 Task: Add Comment CM0050 to Card Card0050 in Board Board0043 in Workspace Development in Trello
Action: Mouse moved to (543, 53)
Screenshot: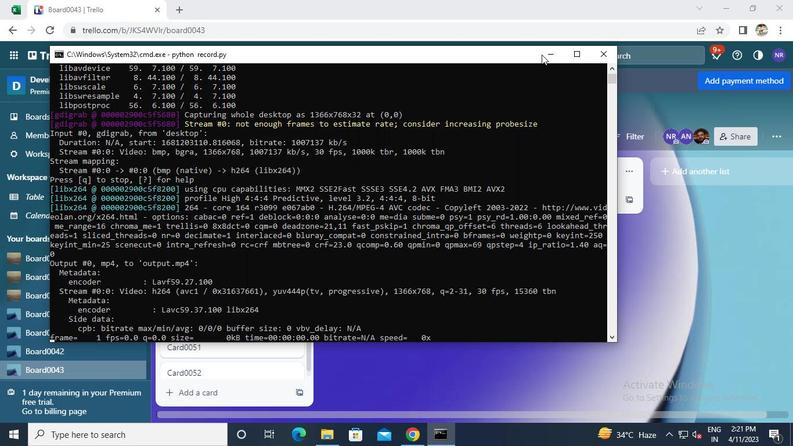 
Action: Mouse pressed left at (543, 53)
Screenshot: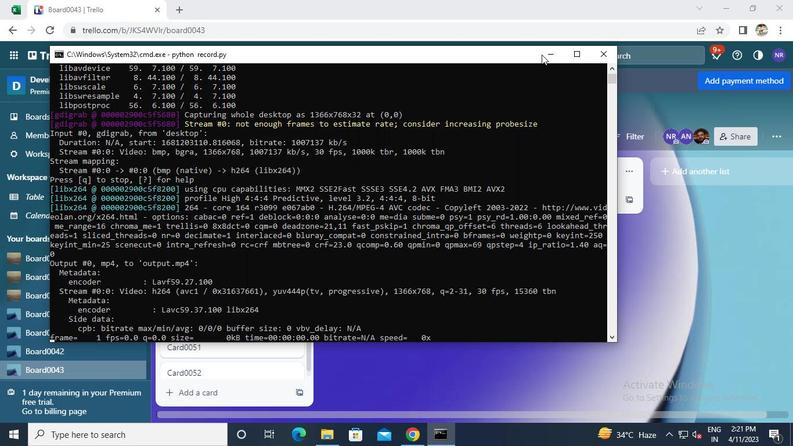 
Action: Mouse moved to (217, 301)
Screenshot: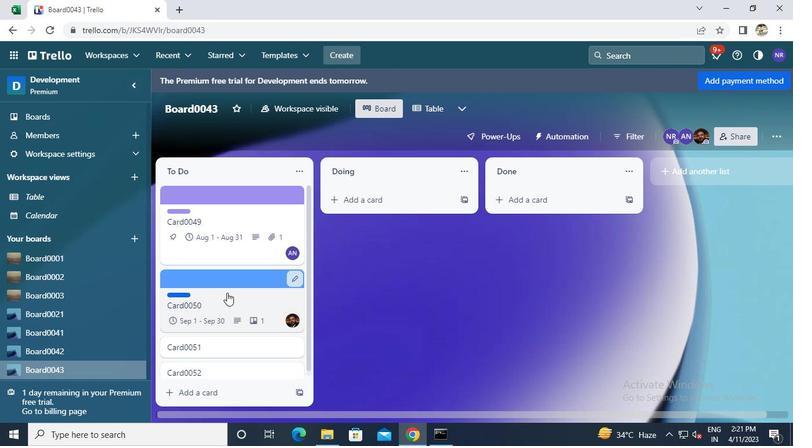 
Action: Mouse pressed left at (217, 301)
Screenshot: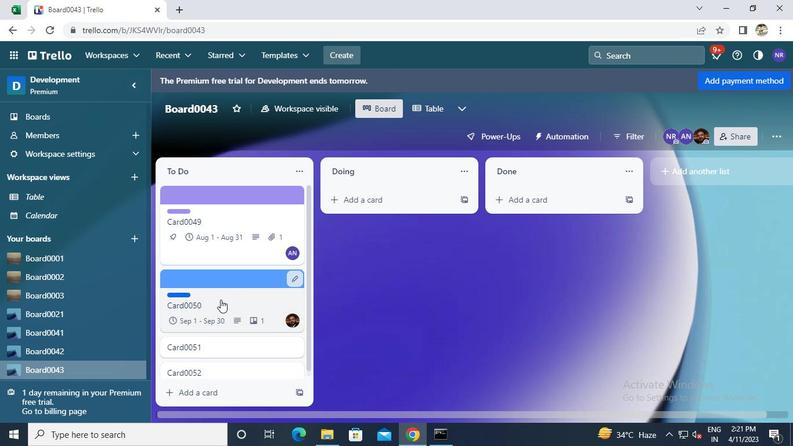 
Action: Mouse moved to (226, 321)
Screenshot: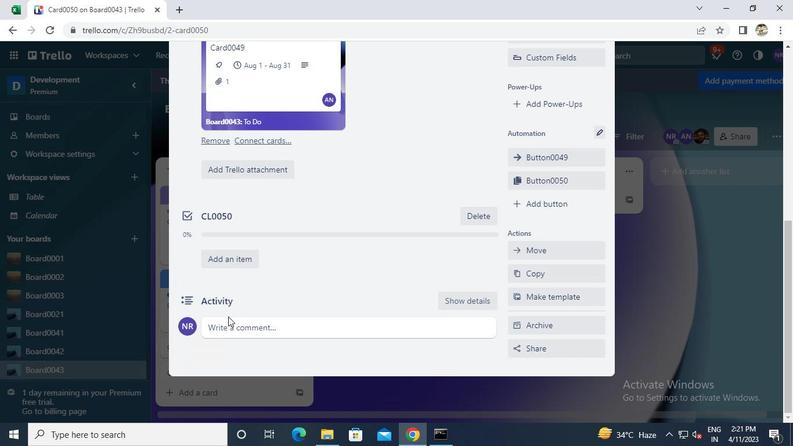 
Action: Mouse pressed left at (226, 321)
Screenshot: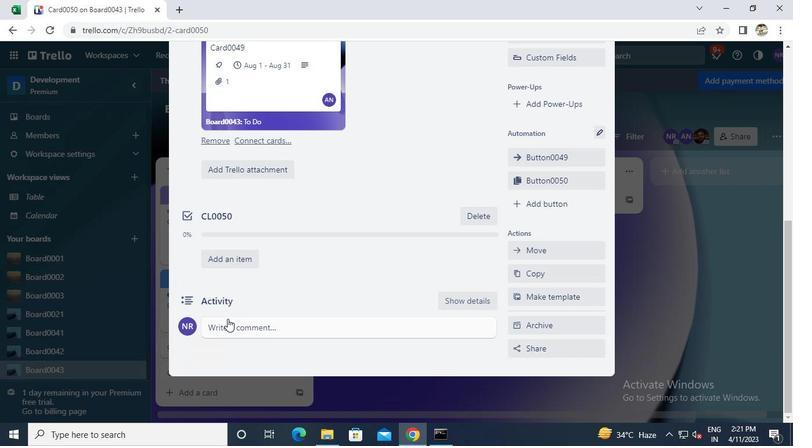 
Action: Mouse moved to (224, 321)
Screenshot: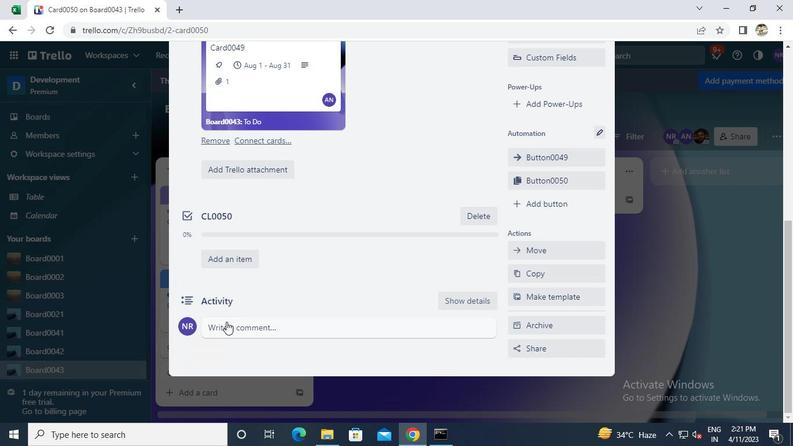 
Action: Keyboard c
Screenshot: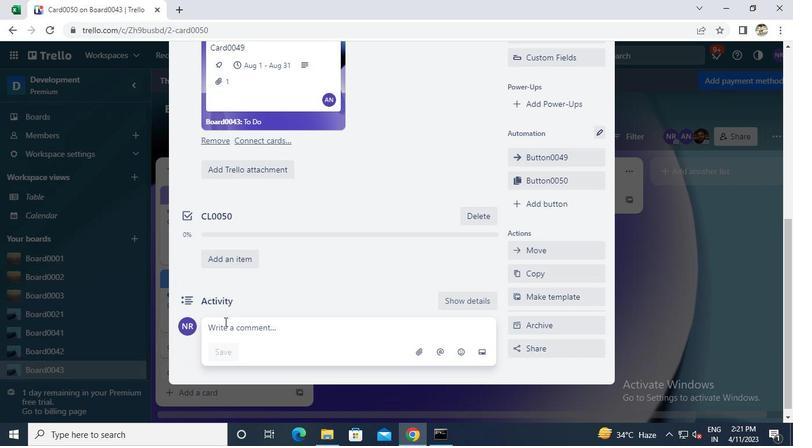 
Action: Keyboard m
Screenshot: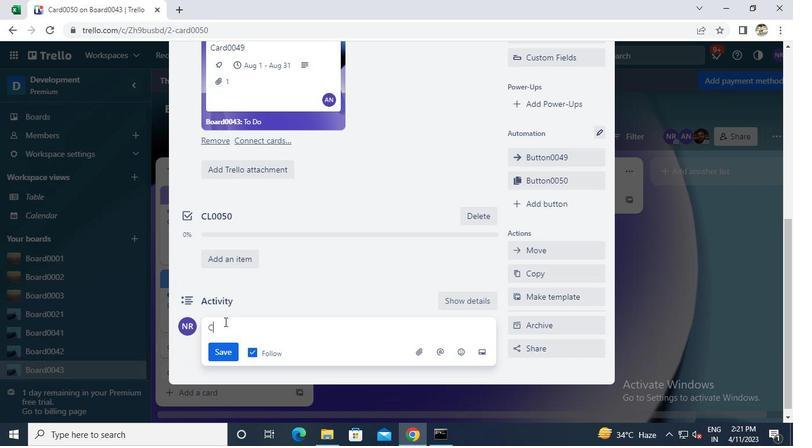 
Action: Keyboard 0
Screenshot: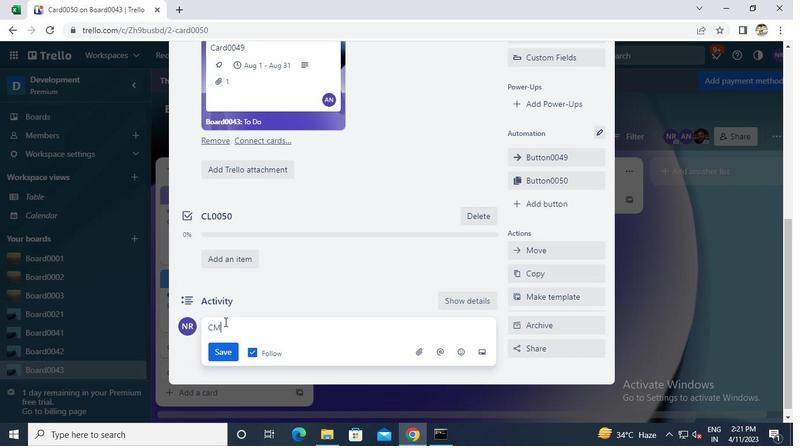 
Action: Keyboard 0
Screenshot: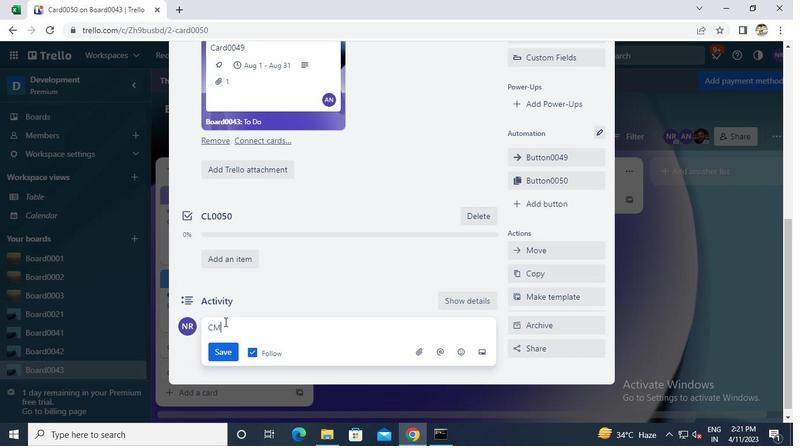 
Action: Keyboard 5
Screenshot: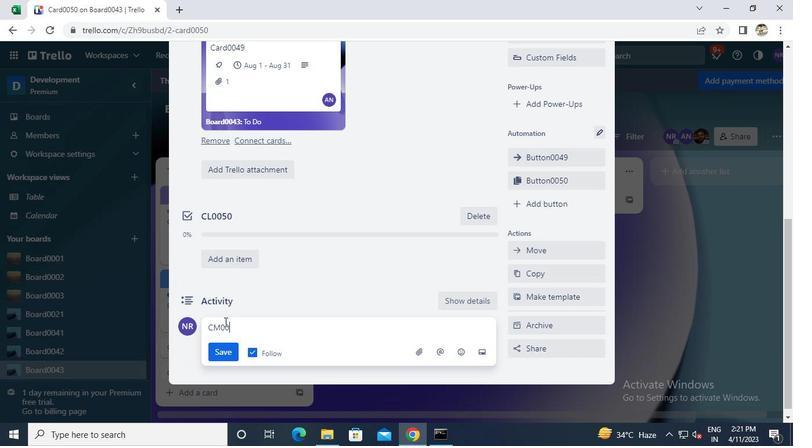 
Action: Keyboard 0
Screenshot: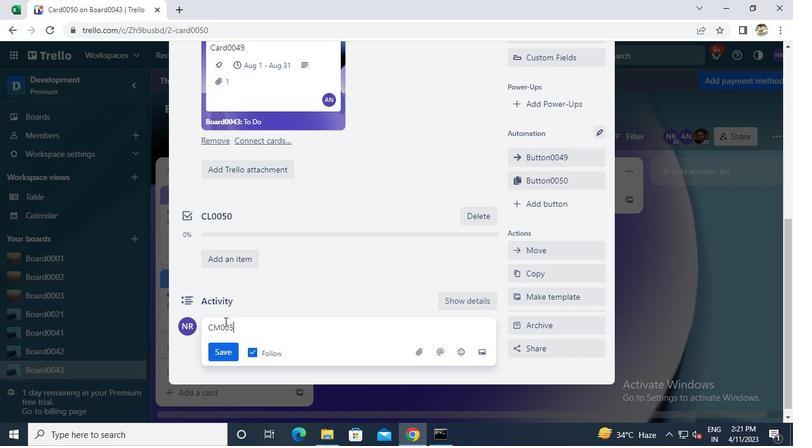 
Action: Mouse moved to (228, 342)
Screenshot: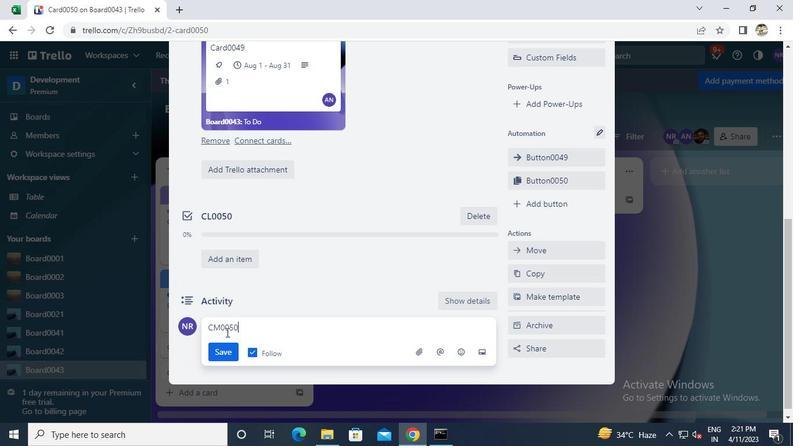 
Action: Mouse pressed left at (228, 342)
Screenshot: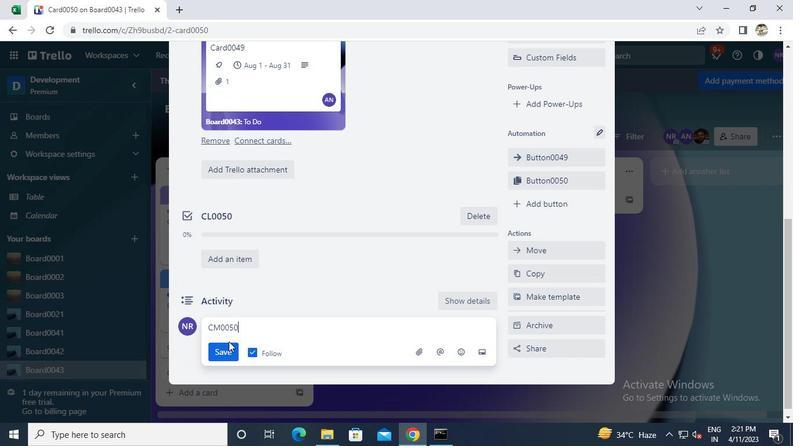 
Action: Mouse moved to (224, 346)
Screenshot: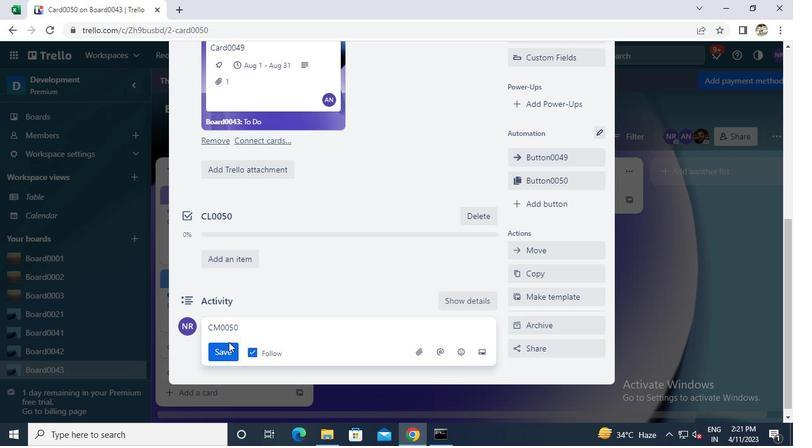 
Action: Mouse pressed left at (224, 346)
Screenshot: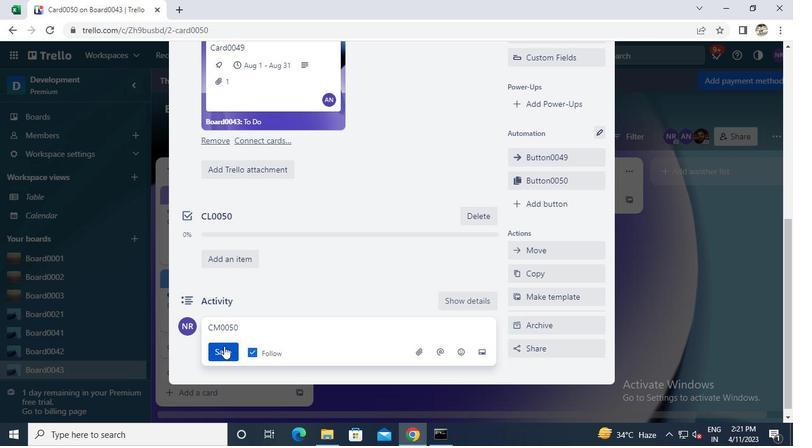 
Action: Mouse moved to (435, 428)
Screenshot: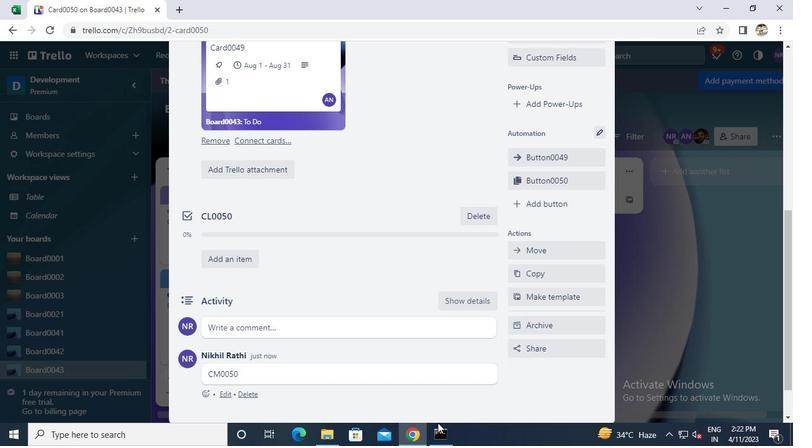 
Action: Mouse pressed left at (435, 428)
Screenshot: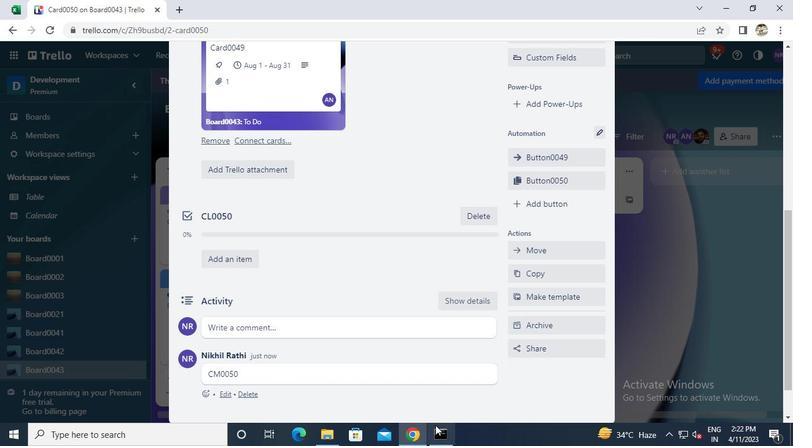 
Action: Mouse moved to (598, 54)
Screenshot: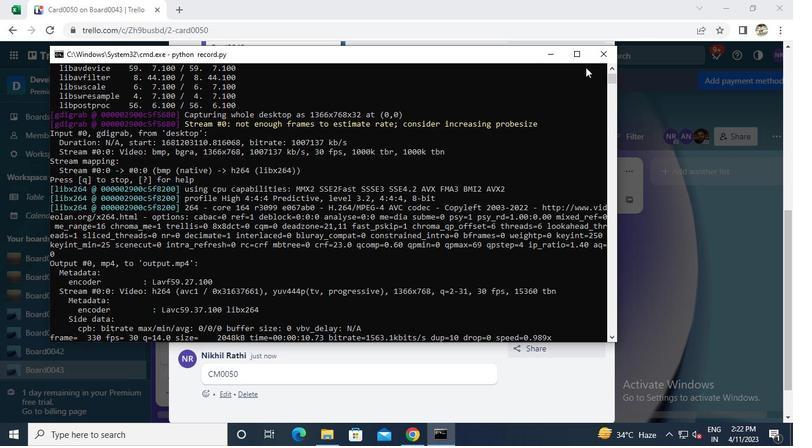 
Action: Mouse pressed left at (598, 54)
Screenshot: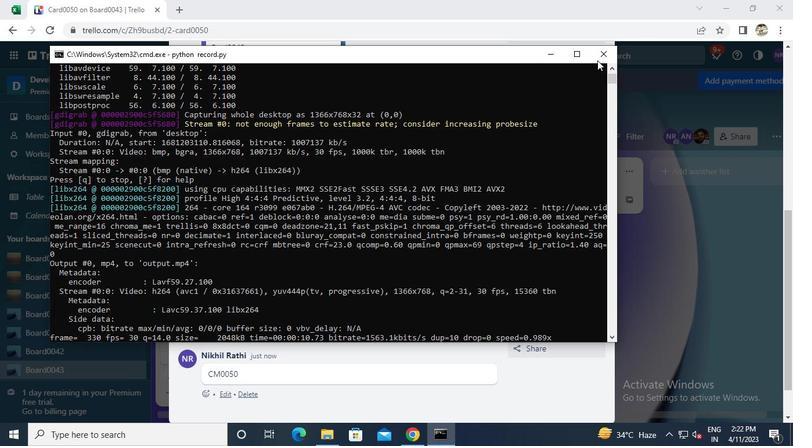 
Action: Mouse moved to (598, 54)
Screenshot: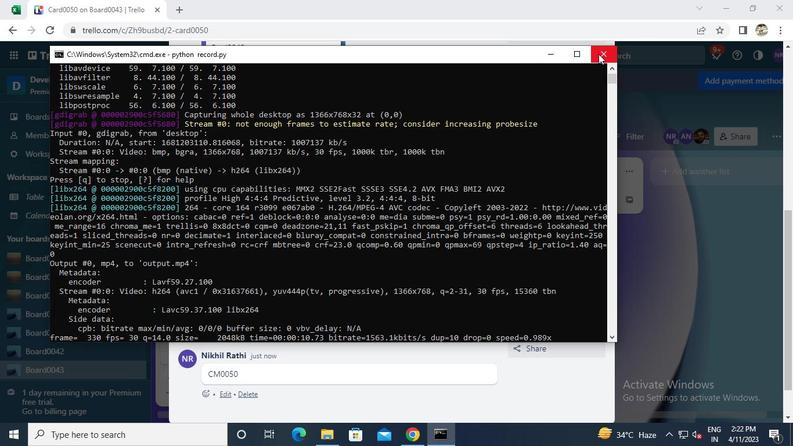 
